 Task: Create a section Fast Lane and in the section, add a milestone Mobile Device Management in the project ZenithTech.
Action: Mouse moved to (162, 476)
Screenshot: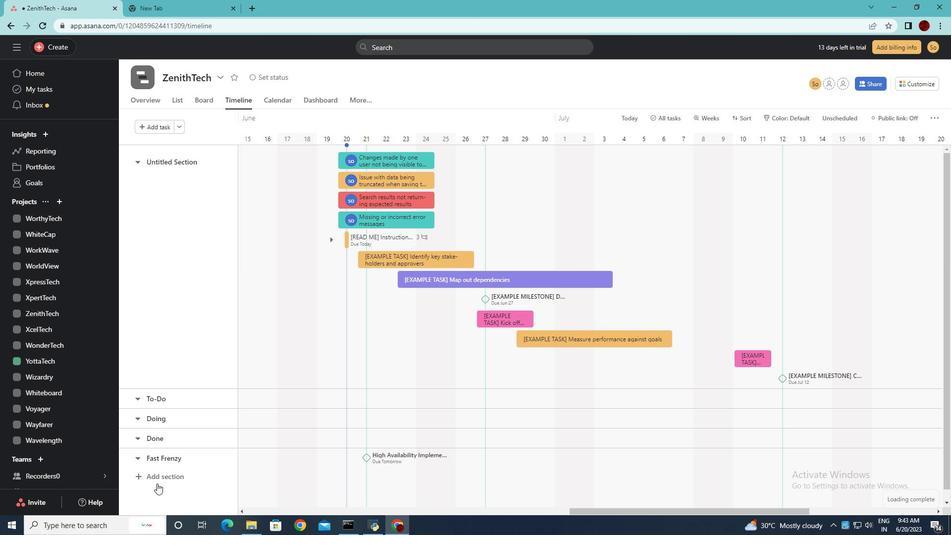 
Action: Mouse pressed left at (162, 476)
Screenshot: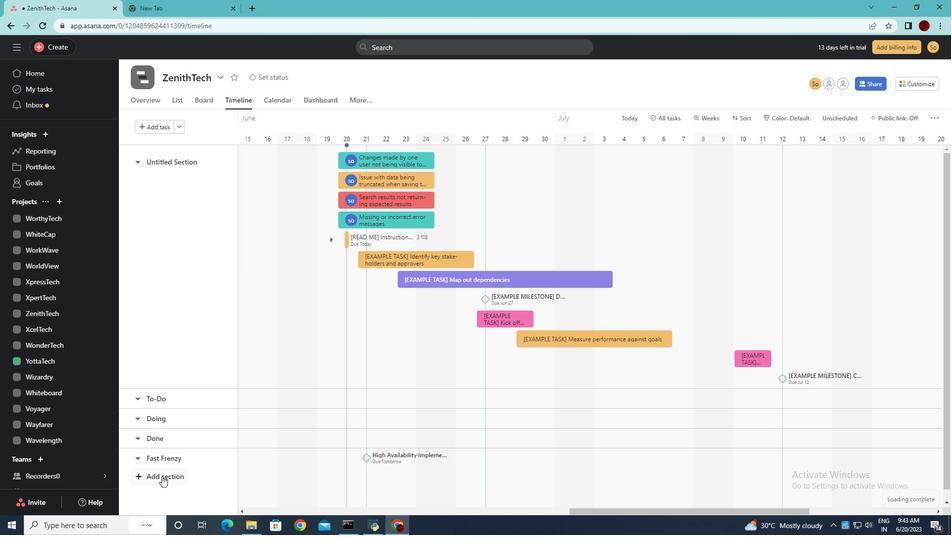 
Action: Key pressed <Key.shift>Fast<Key.space><Key.shift>Lane<Key.space><Key.enter>
Screenshot: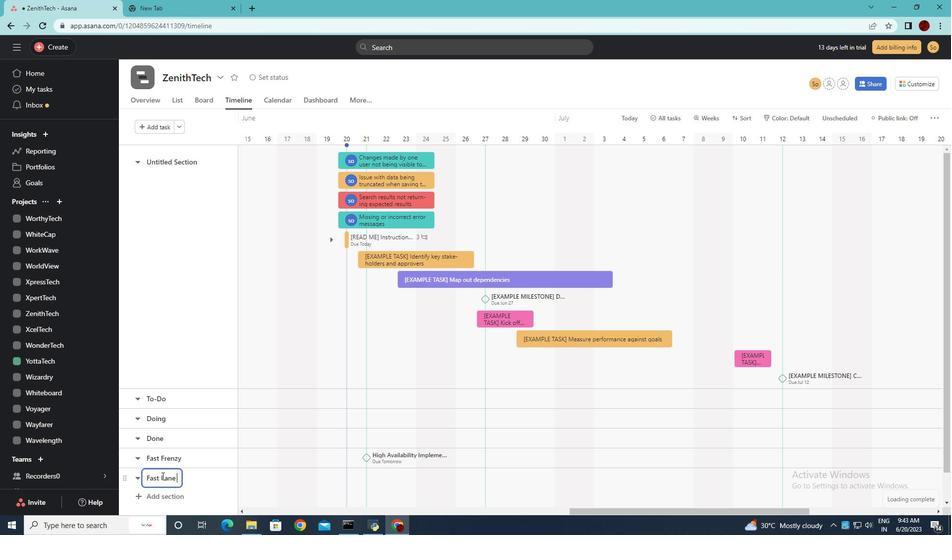 
Action: Mouse moved to (269, 481)
Screenshot: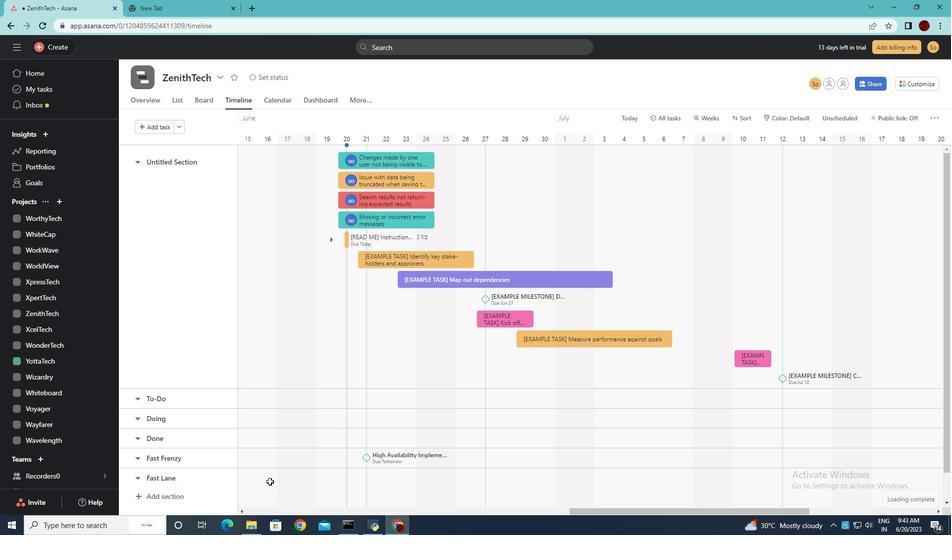 
Action: Mouse pressed left at (269, 481)
Screenshot: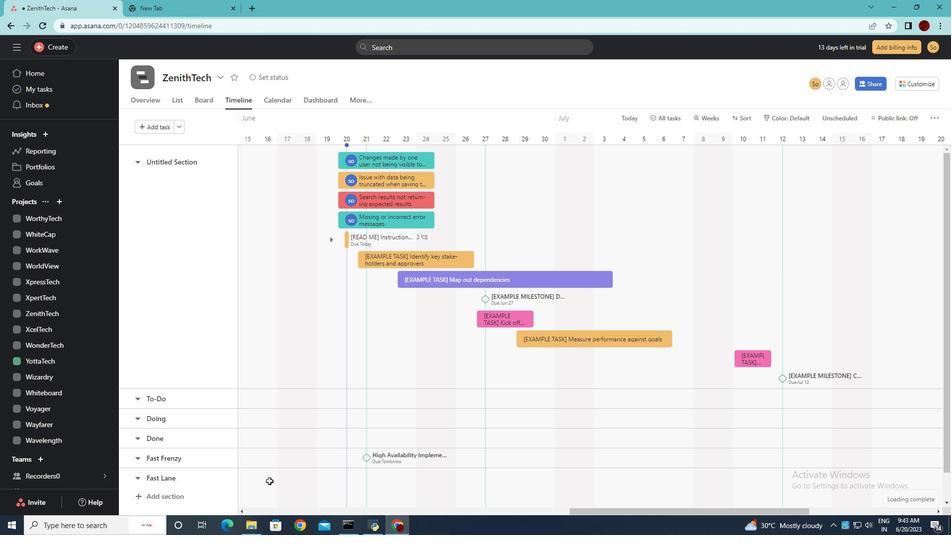 
Action: Key pressed <Key.shift><Key.shift><Key.shift><Key.shift><Key.shift><Key.shift><Key.shift><Key.shift><Key.shift>Mobile<Key.space><Key.shift>Device<Key.space>mama<Key.backspace><Key.backspace>nagement<Key.space>
Screenshot: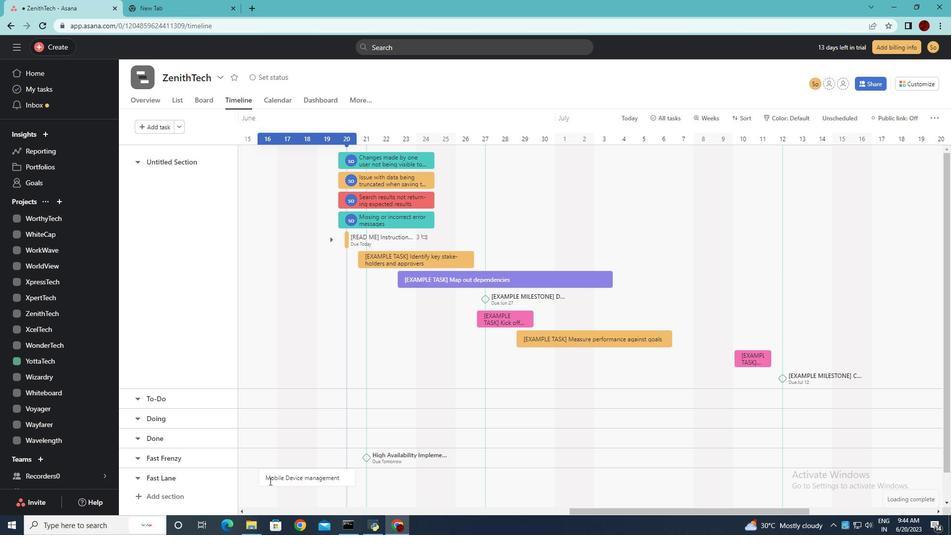
Action: Mouse moved to (343, 478)
Screenshot: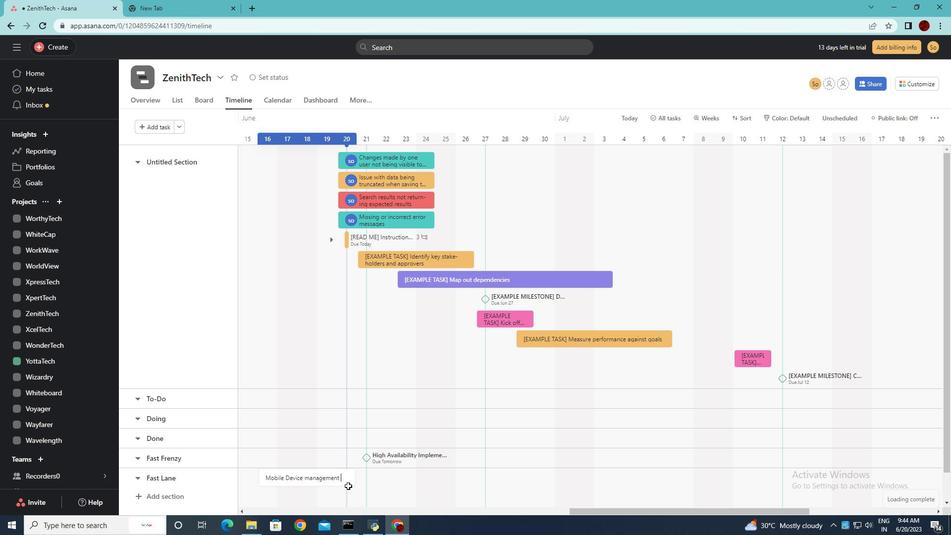 
Action: Mouse pressed right at (343, 478)
Screenshot: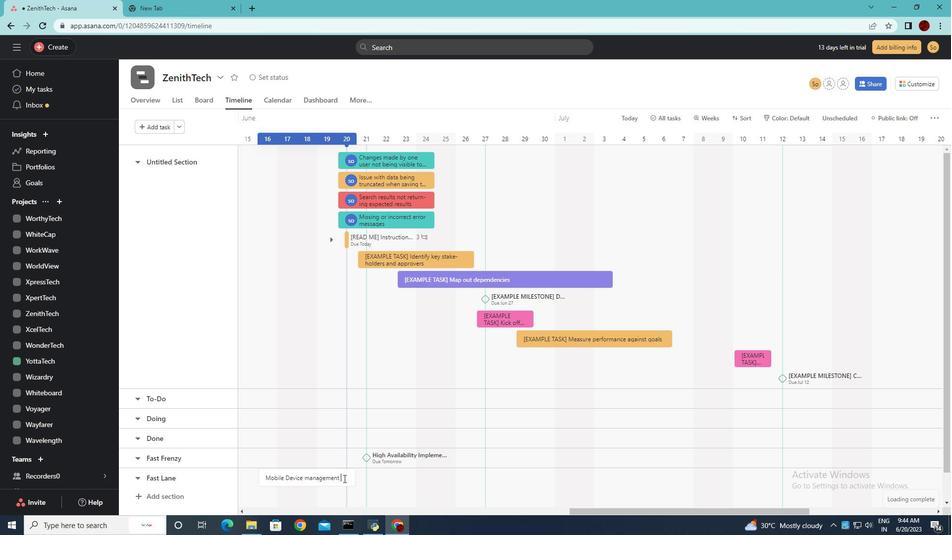 
Action: Mouse moved to (372, 428)
Screenshot: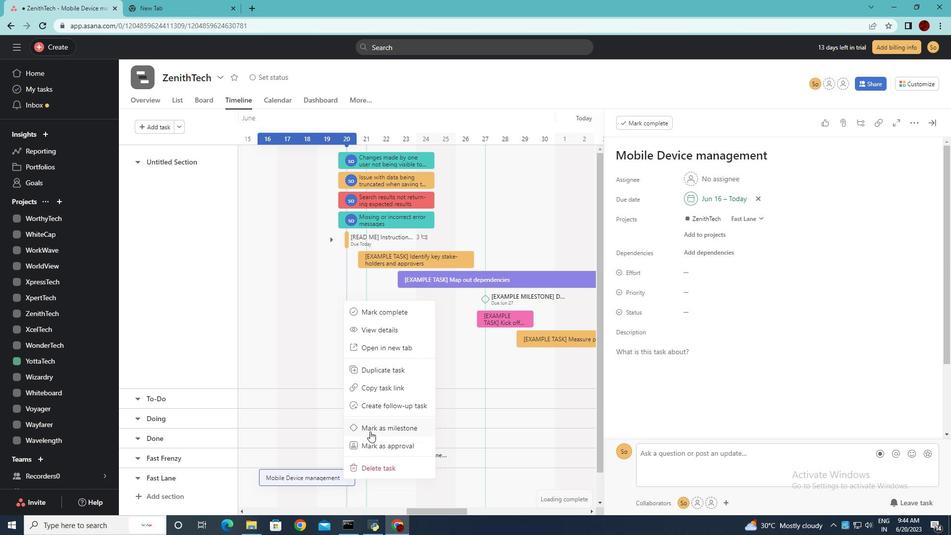 
Action: Mouse pressed left at (372, 428)
Screenshot: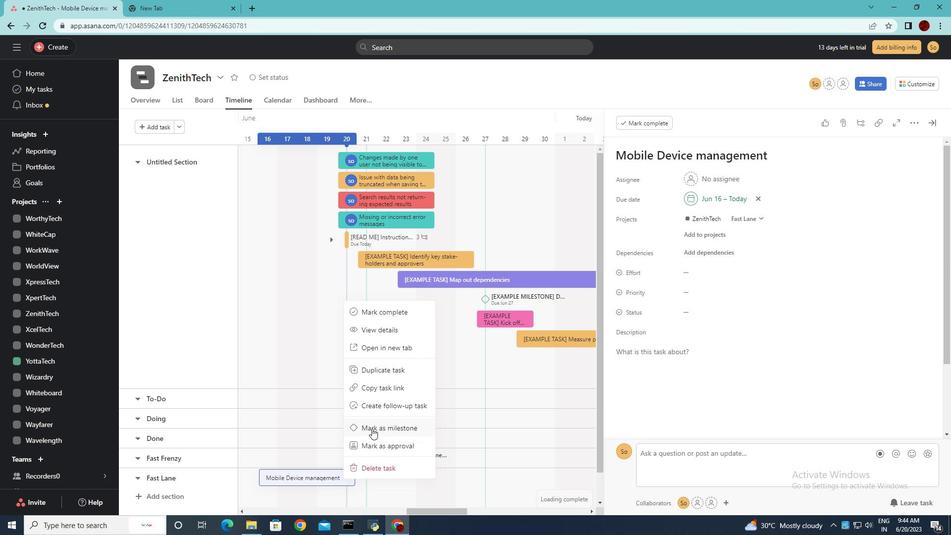 
